 Task: Look for products with salt & vinegar flavor.
Action: Mouse pressed left at (21, 67)
Screenshot: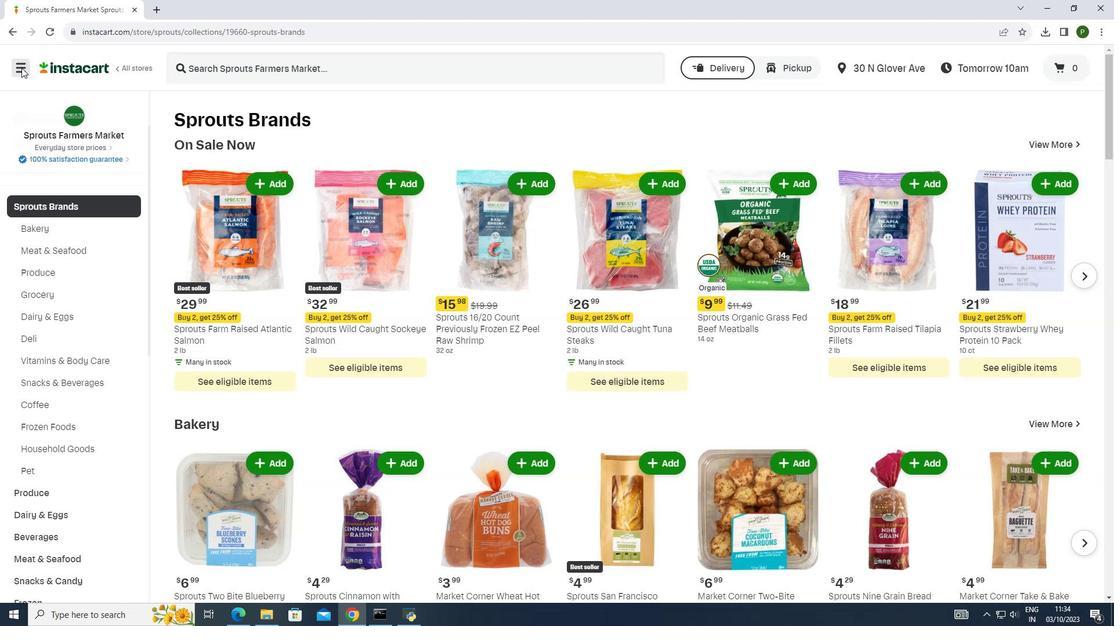 
Action: Mouse moved to (42, 301)
Screenshot: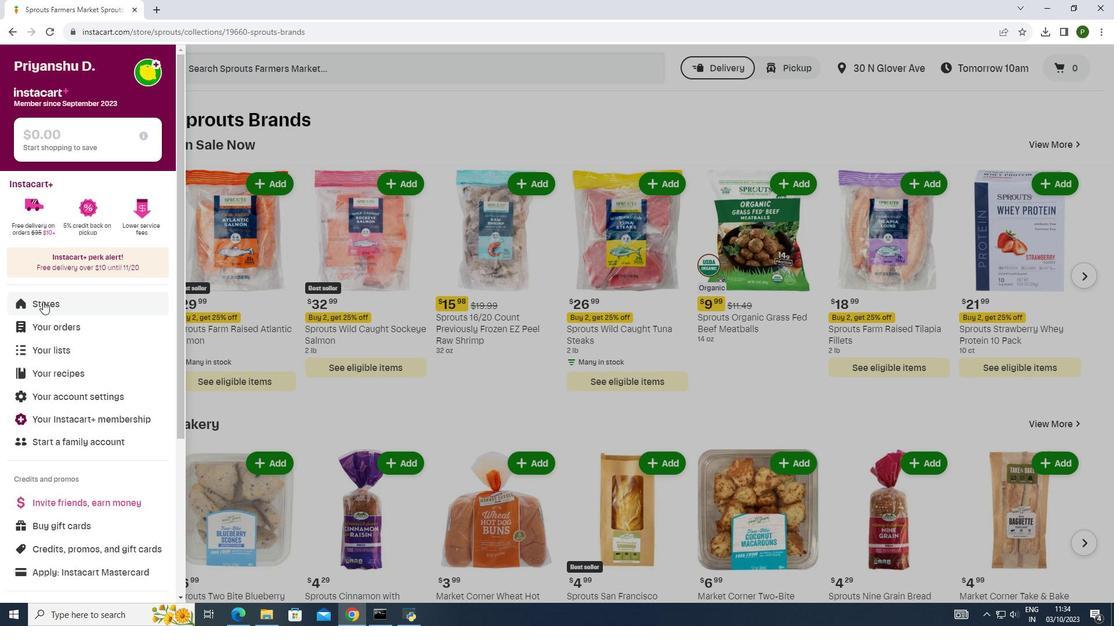 
Action: Mouse pressed left at (42, 301)
Screenshot: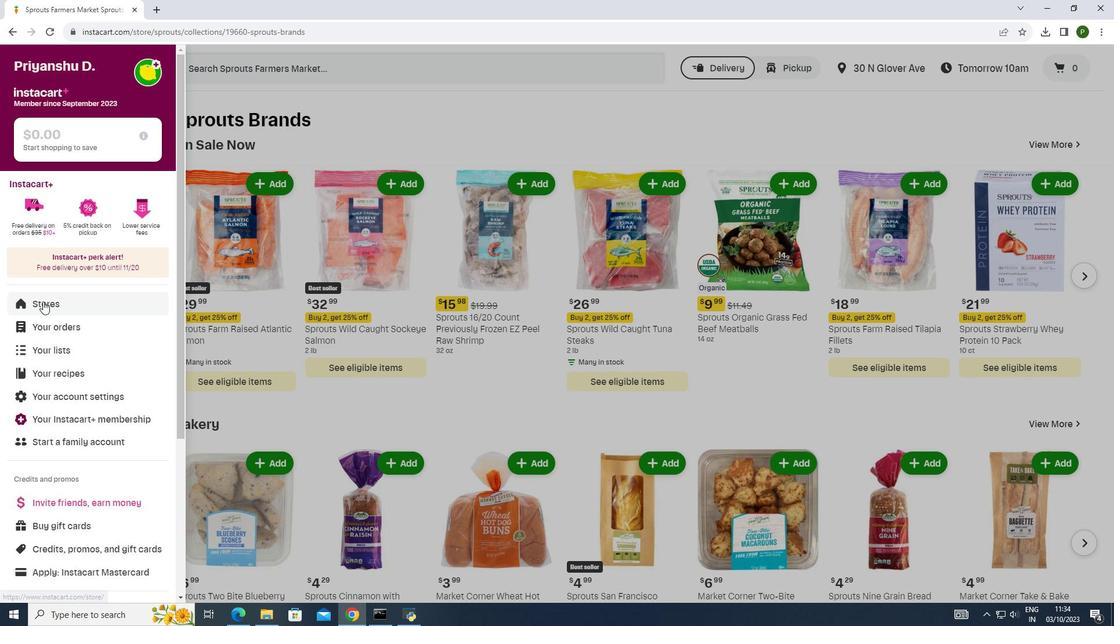 
Action: Mouse moved to (251, 100)
Screenshot: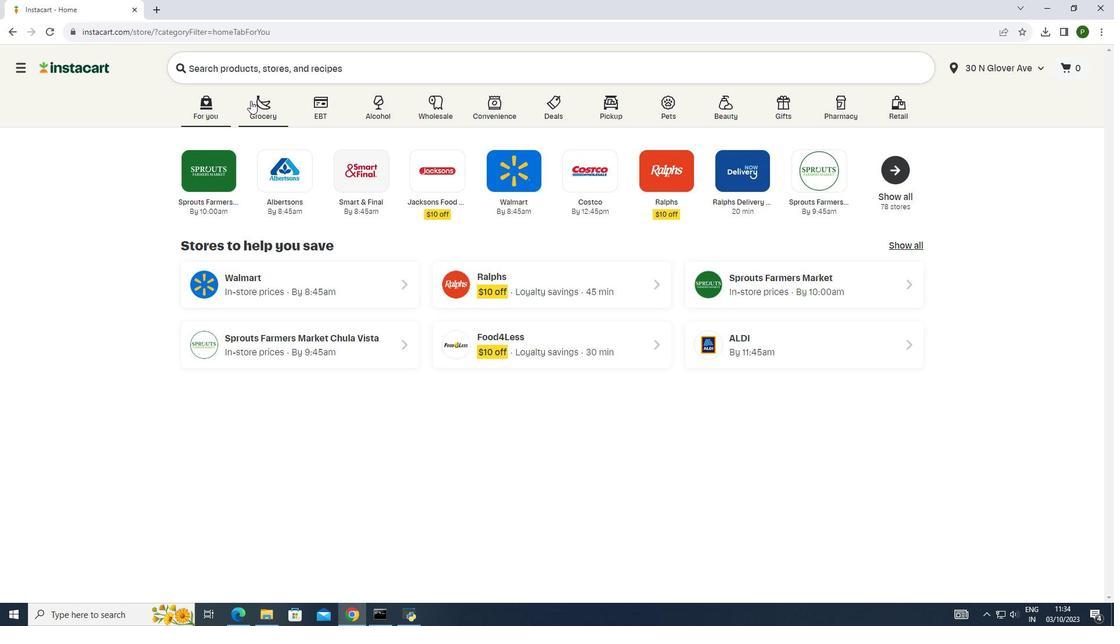 
Action: Mouse pressed left at (251, 100)
Screenshot: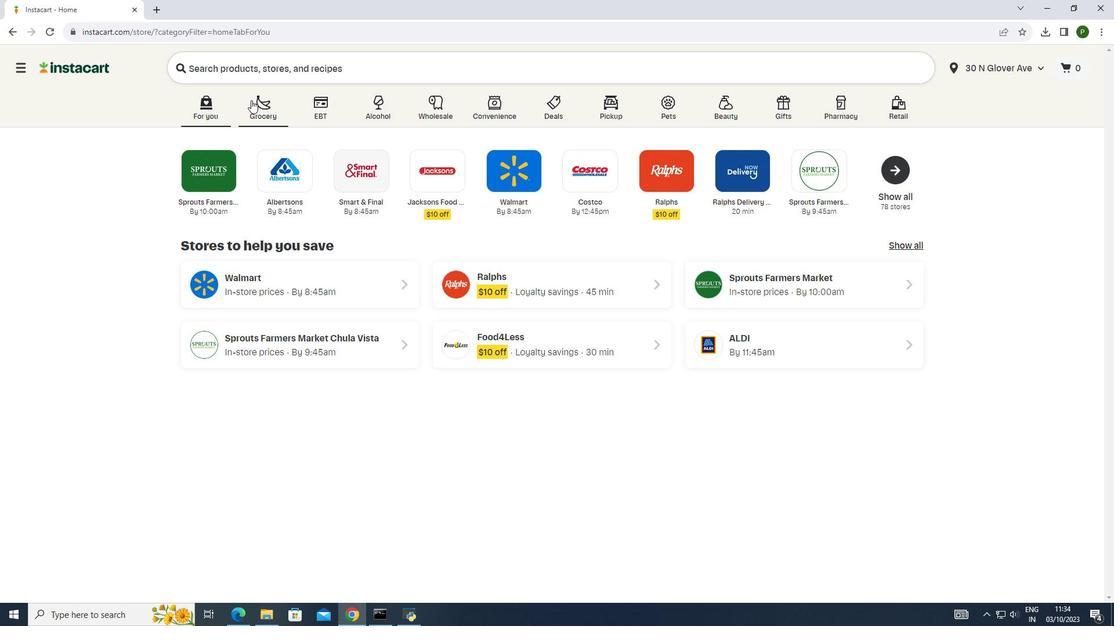 
Action: Mouse moved to (588, 177)
Screenshot: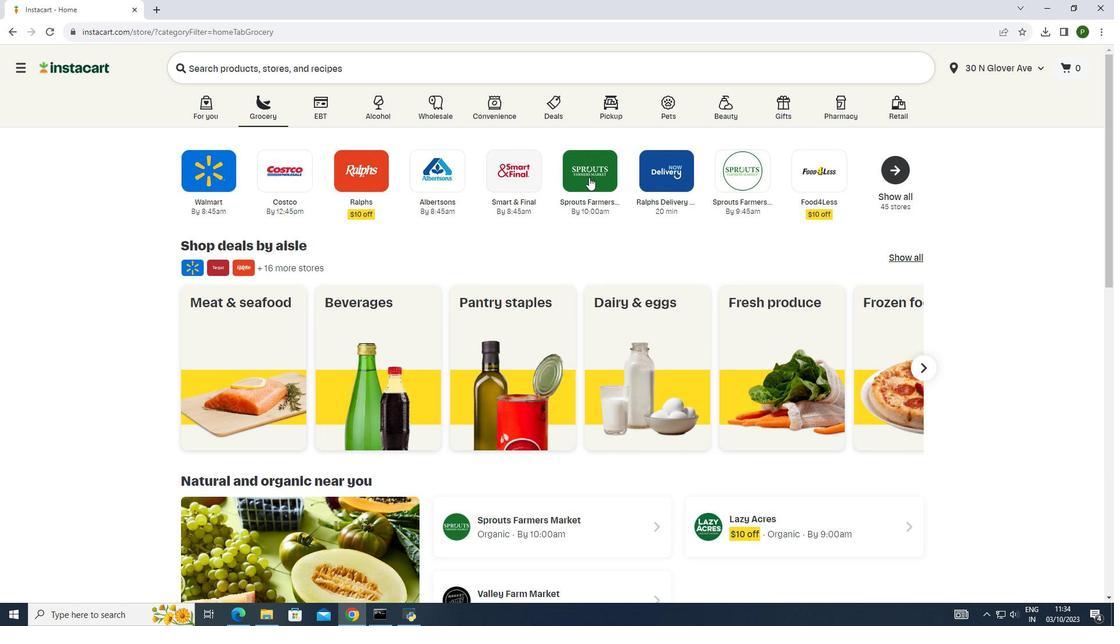 
Action: Mouse pressed left at (588, 177)
Screenshot: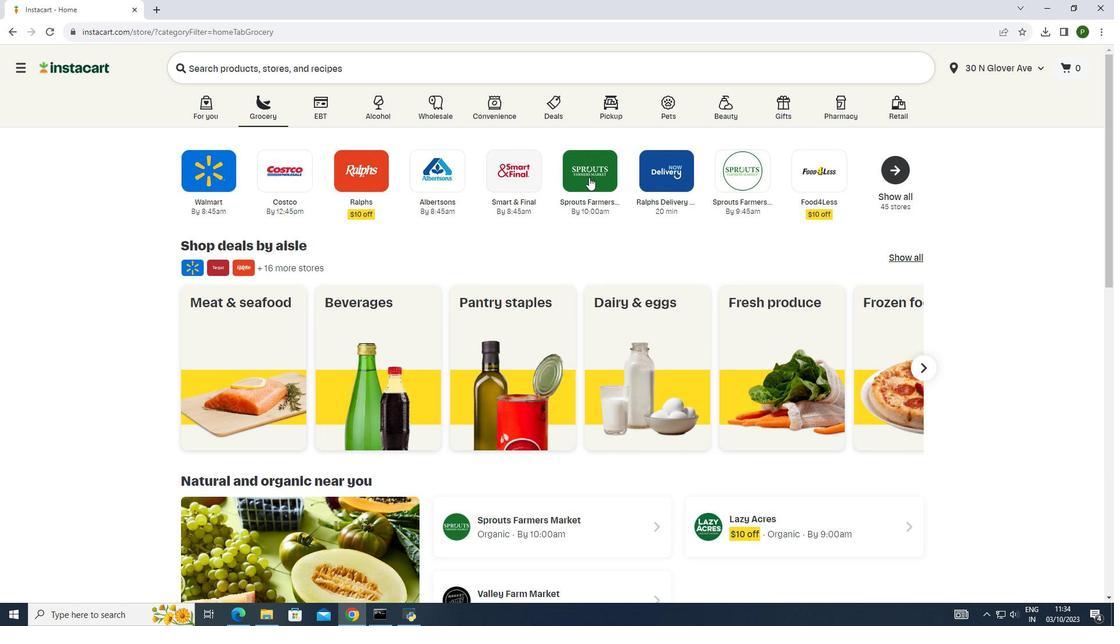 
Action: Mouse moved to (75, 310)
Screenshot: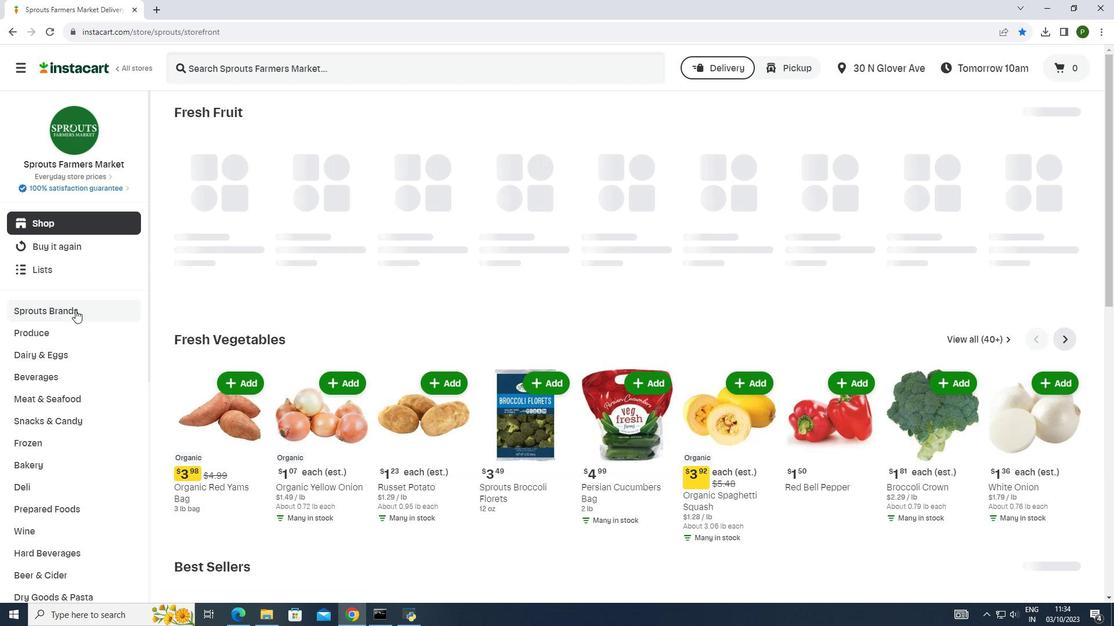 
Action: Mouse pressed left at (75, 310)
Screenshot: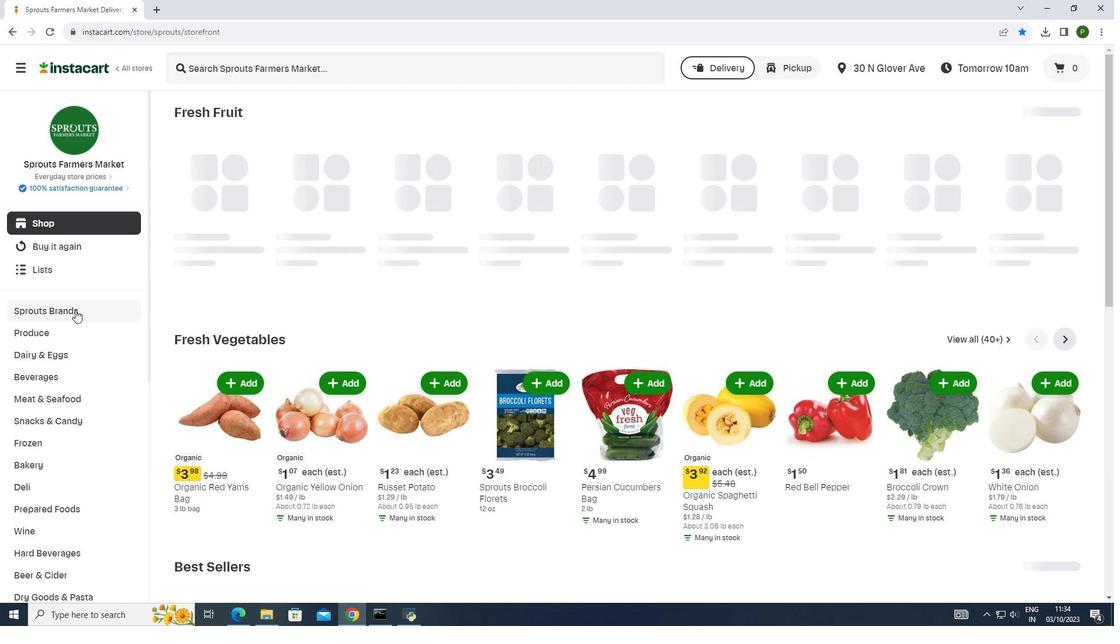 
Action: Mouse moved to (45, 398)
Screenshot: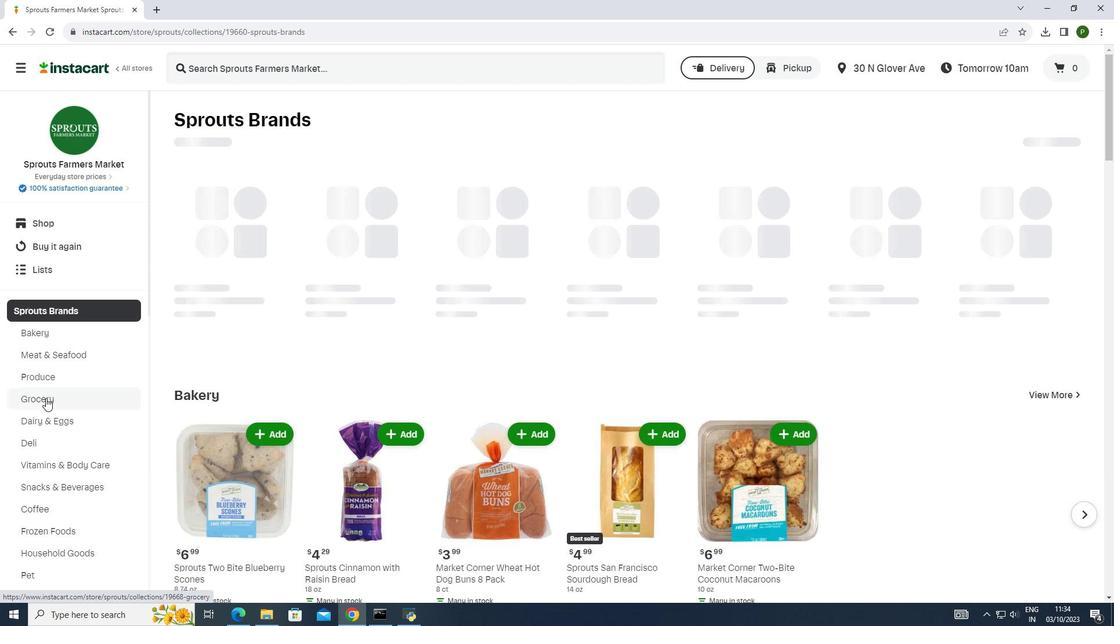 
Action: Mouse pressed left at (45, 398)
Screenshot: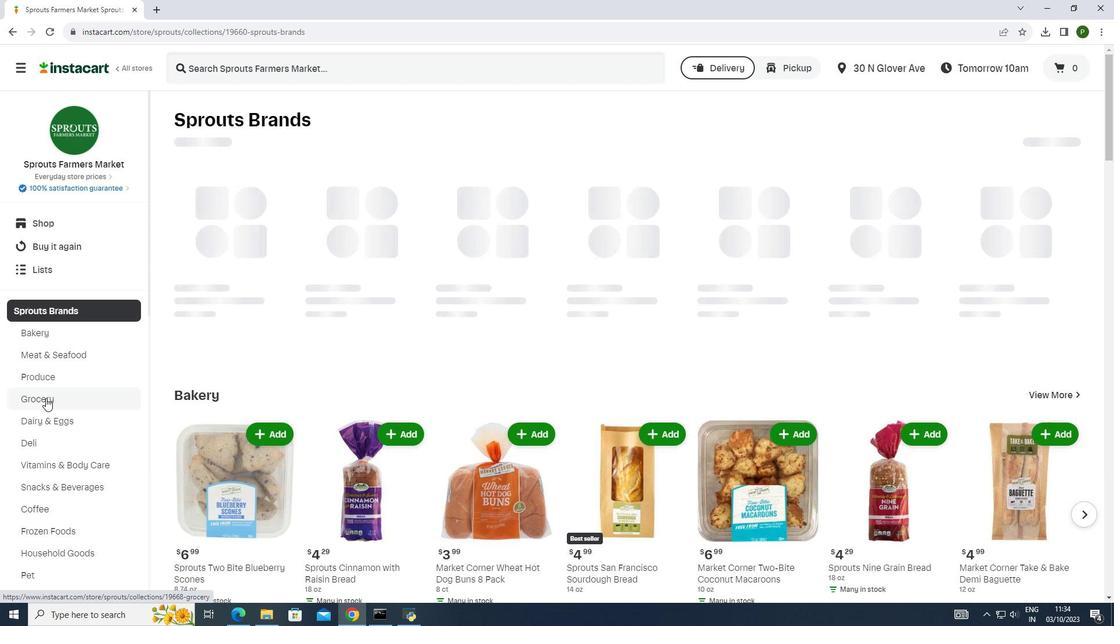 
Action: Mouse moved to (212, 145)
Screenshot: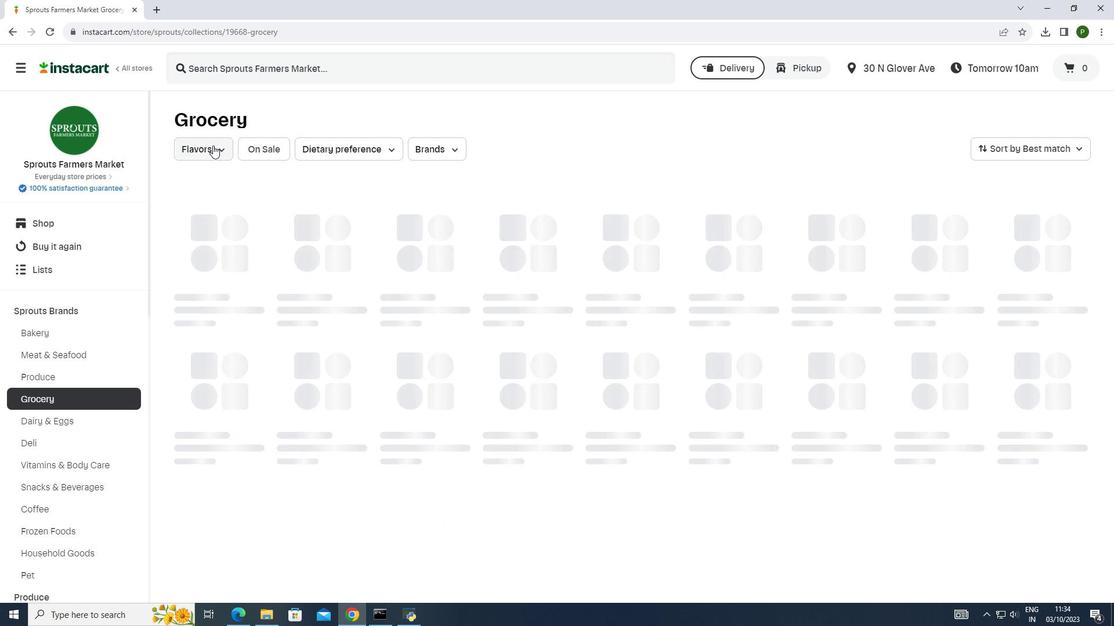 
Action: Mouse pressed left at (212, 145)
Screenshot: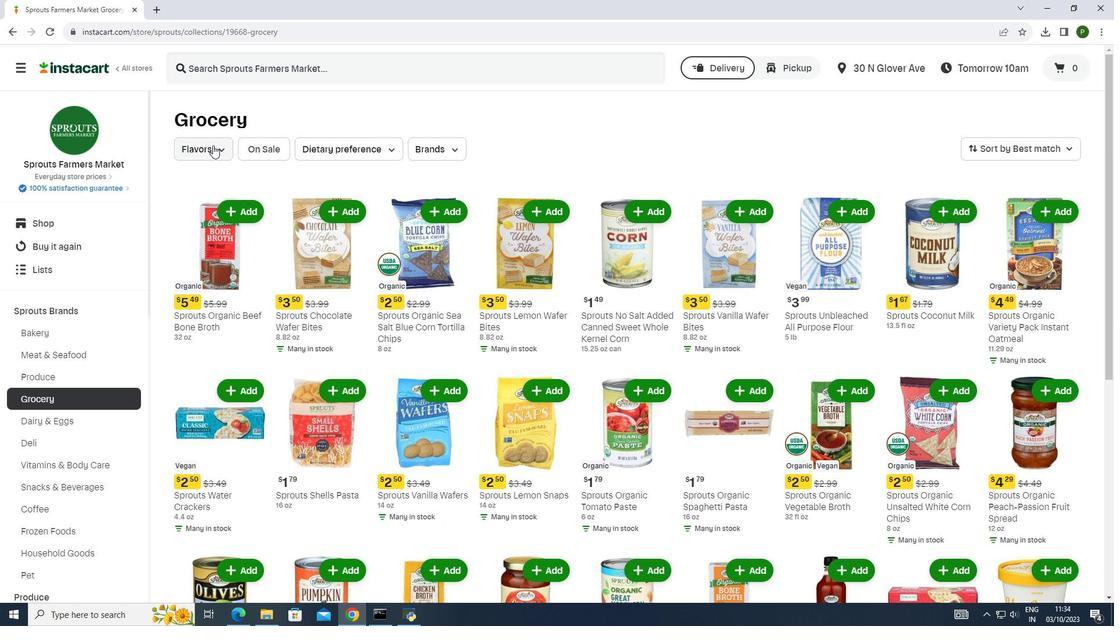 
Action: Mouse moved to (257, 286)
Screenshot: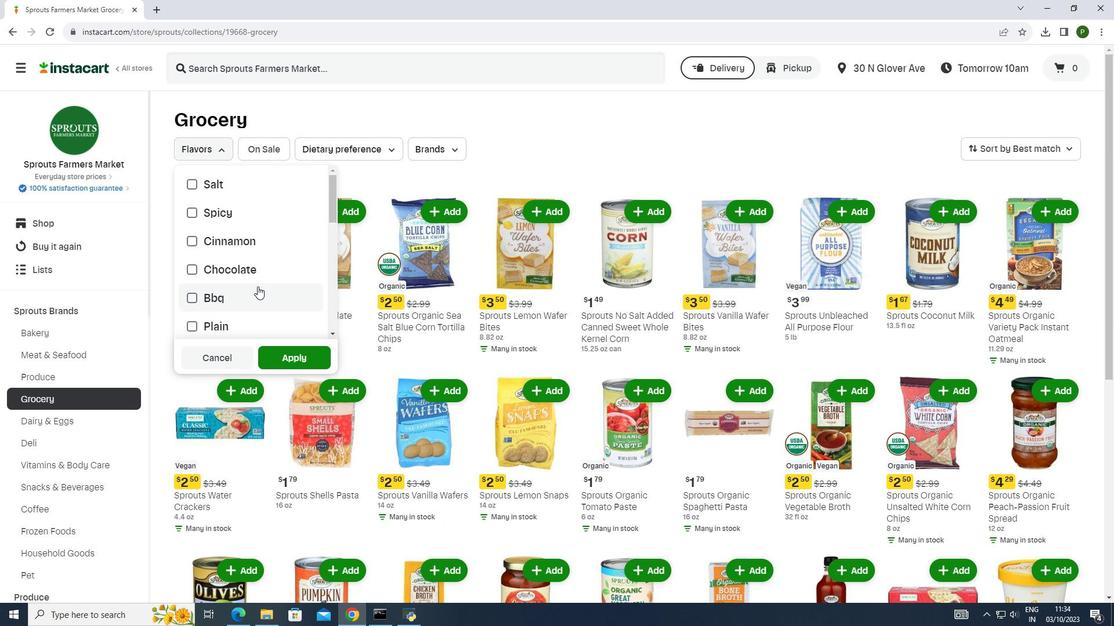 
Action: Mouse scrolled (257, 286) with delta (0, 0)
Screenshot: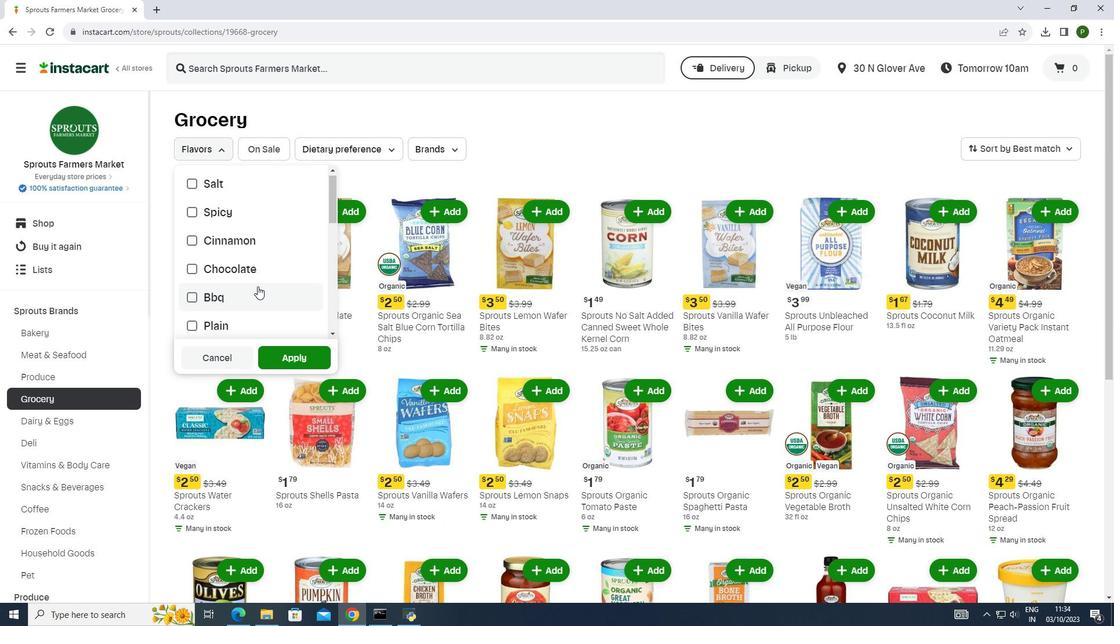 
Action: Mouse moved to (257, 287)
Screenshot: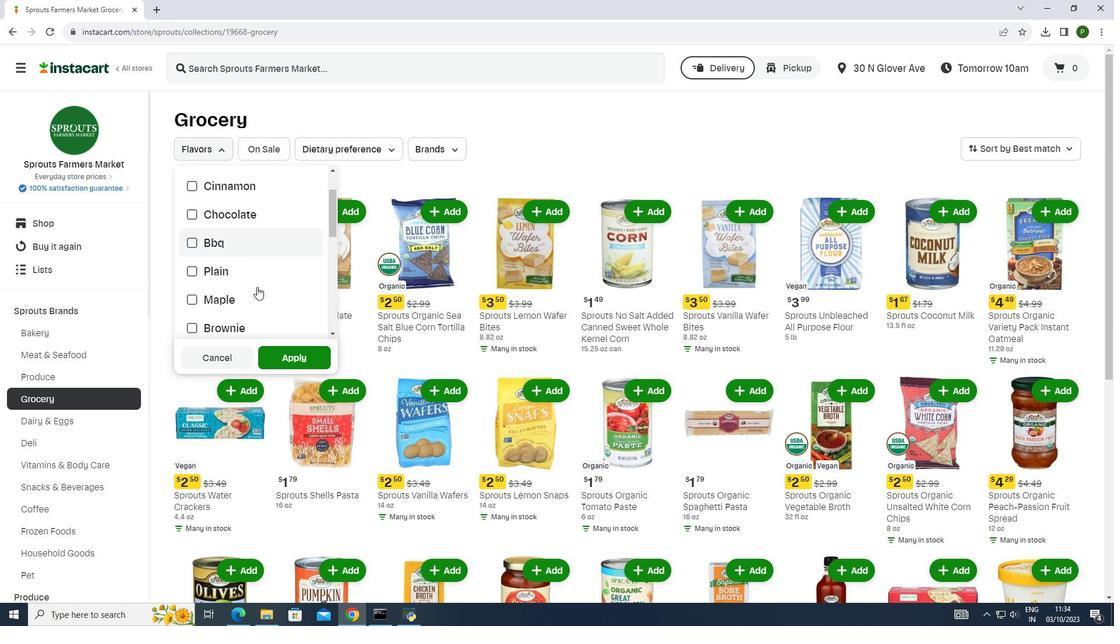 
Action: Mouse scrolled (257, 286) with delta (0, 0)
Screenshot: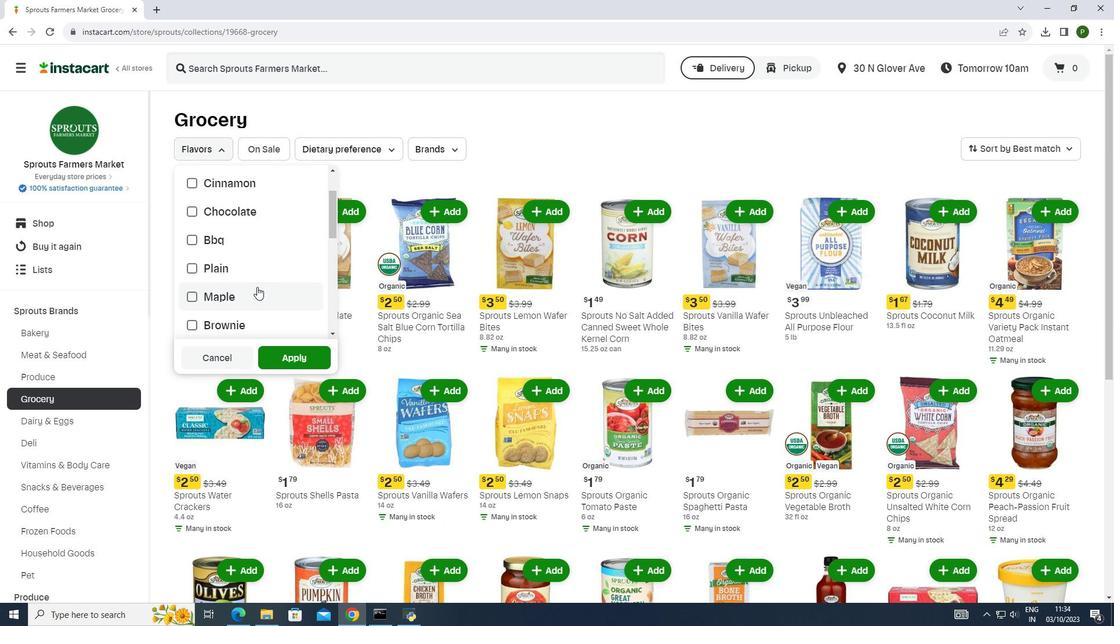 
Action: Mouse scrolled (257, 286) with delta (0, 0)
Screenshot: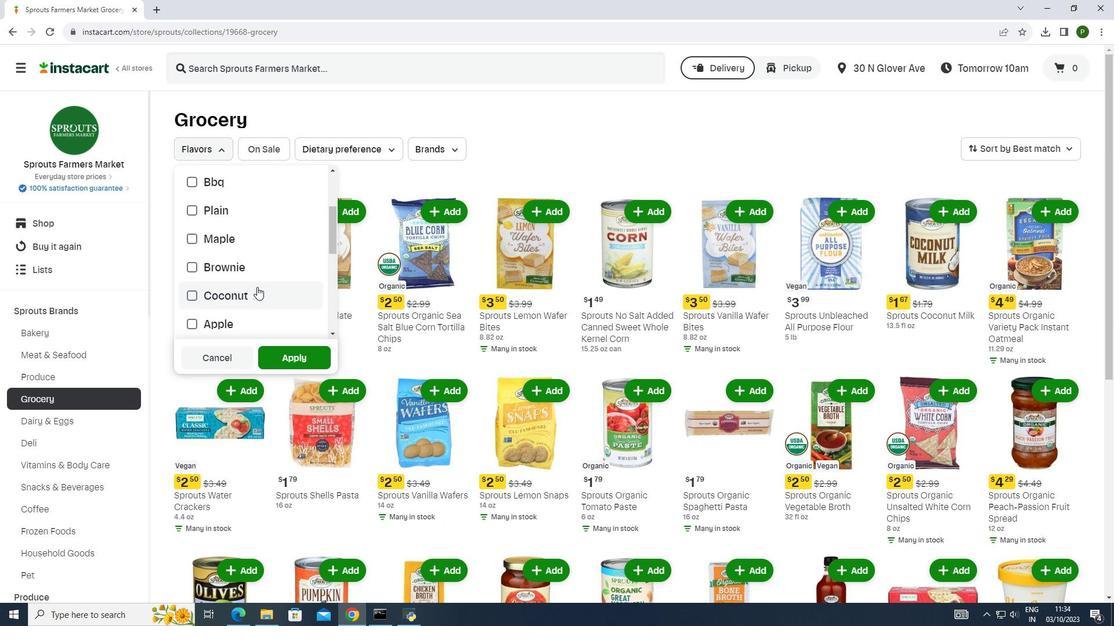
Action: Mouse moved to (257, 287)
Screenshot: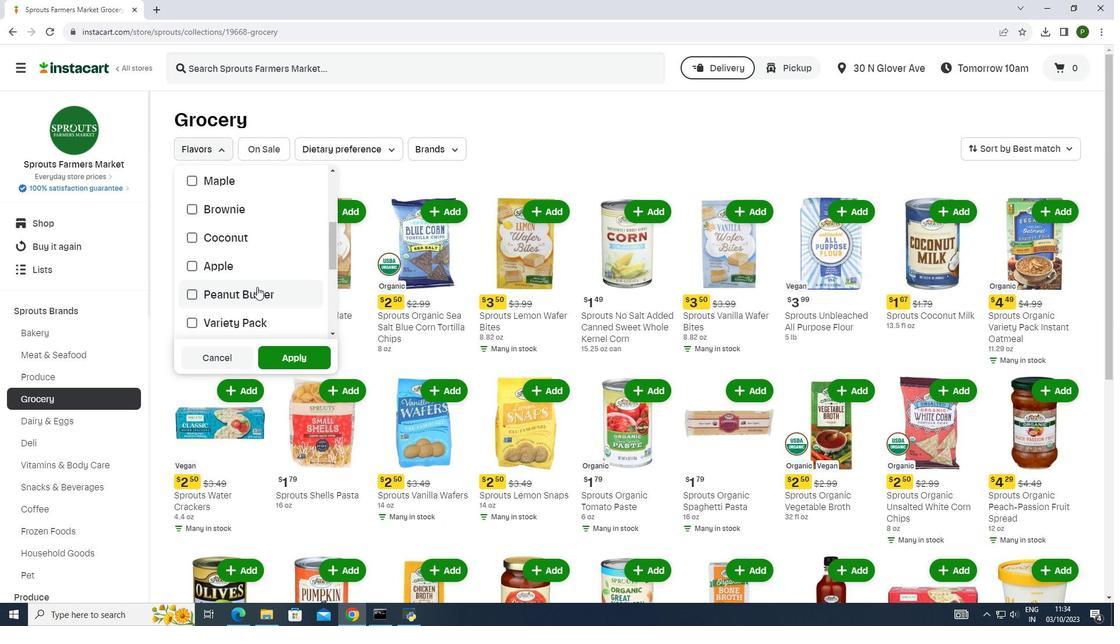 
Action: Mouse scrolled (257, 286) with delta (0, 0)
Screenshot: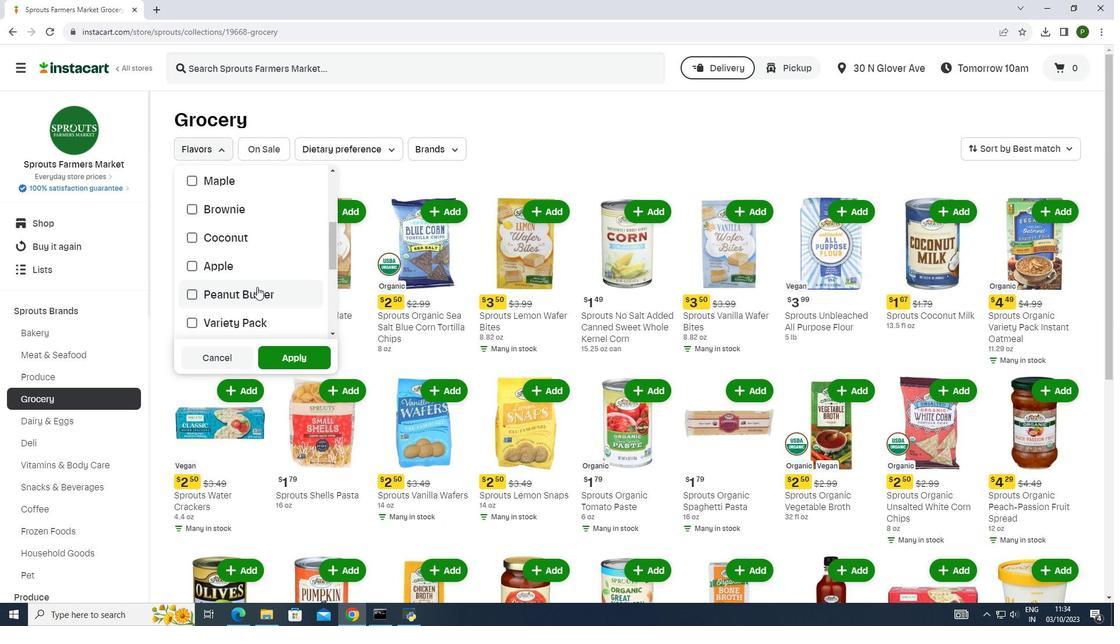 
Action: Mouse moved to (256, 278)
Screenshot: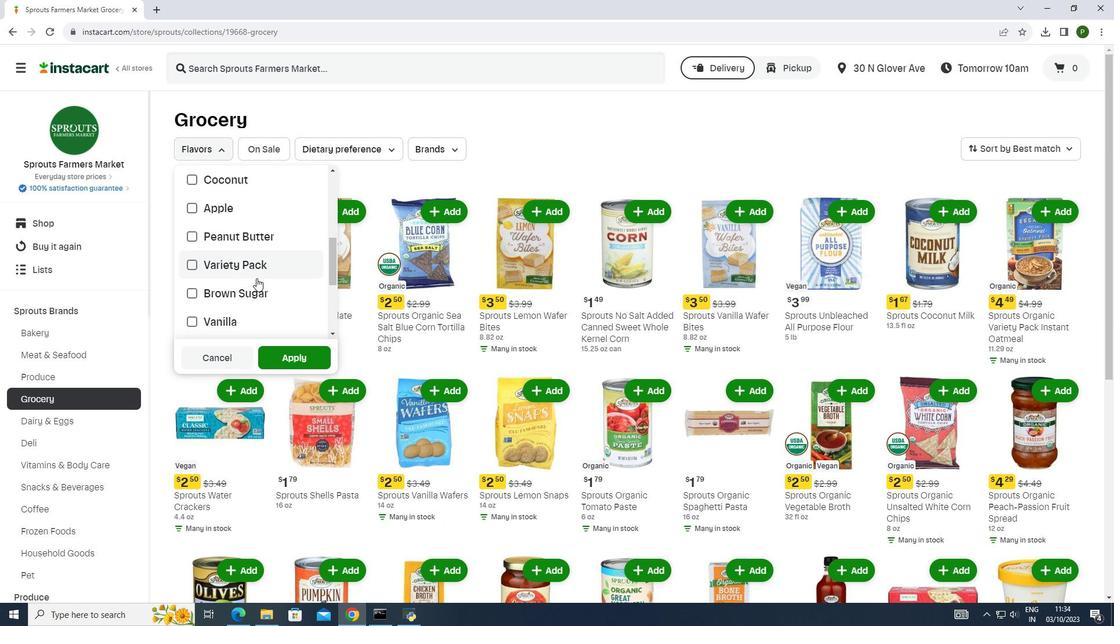 
Action: Mouse scrolled (256, 277) with delta (0, 0)
Screenshot: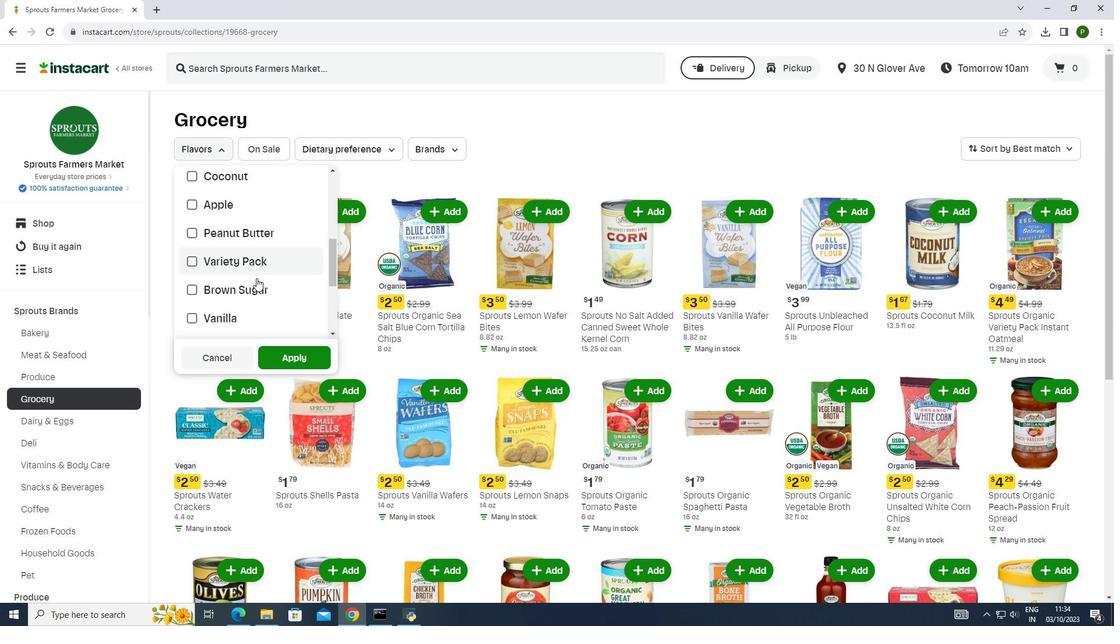 
Action: Mouse moved to (257, 288)
Screenshot: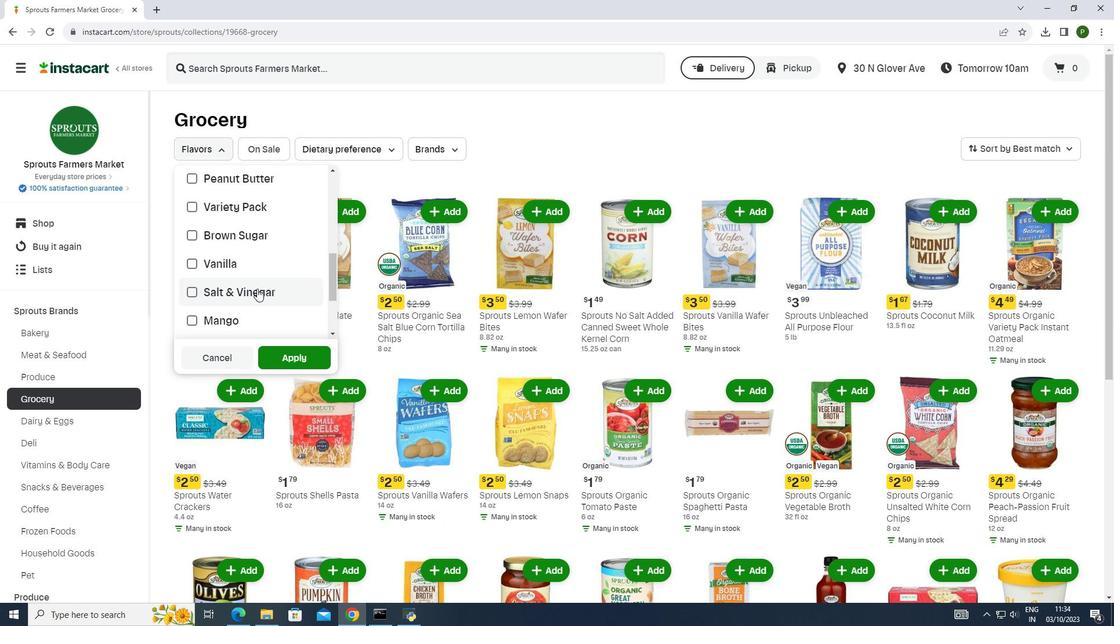 
Action: Mouse pressed left at (257, 288)
Screenshot: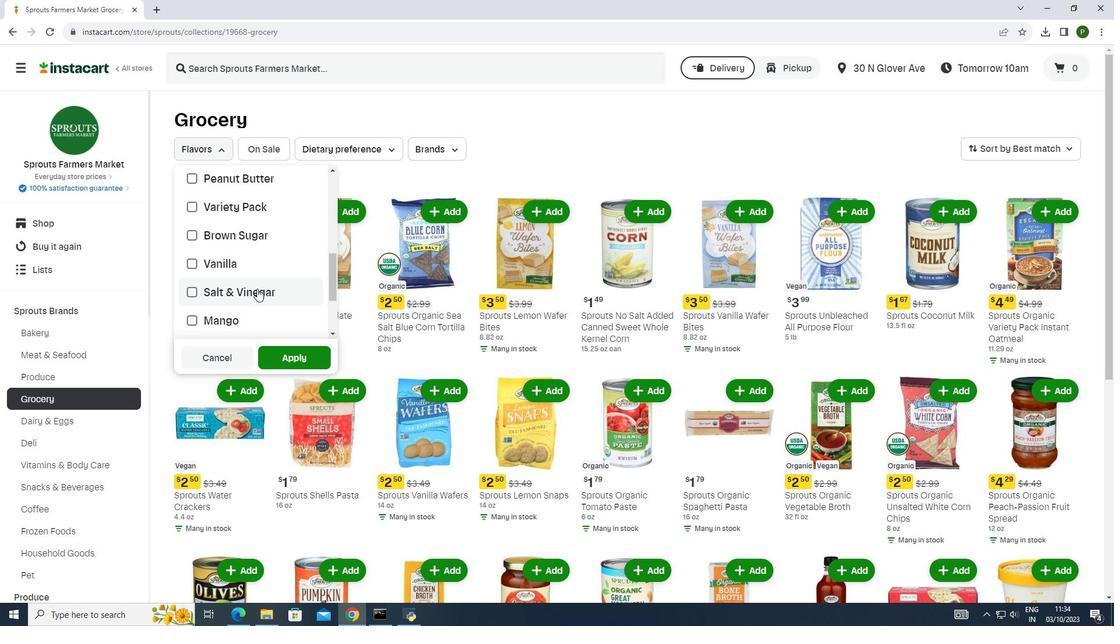 
Action: Mouse moved to (287, 353)
Screenshot: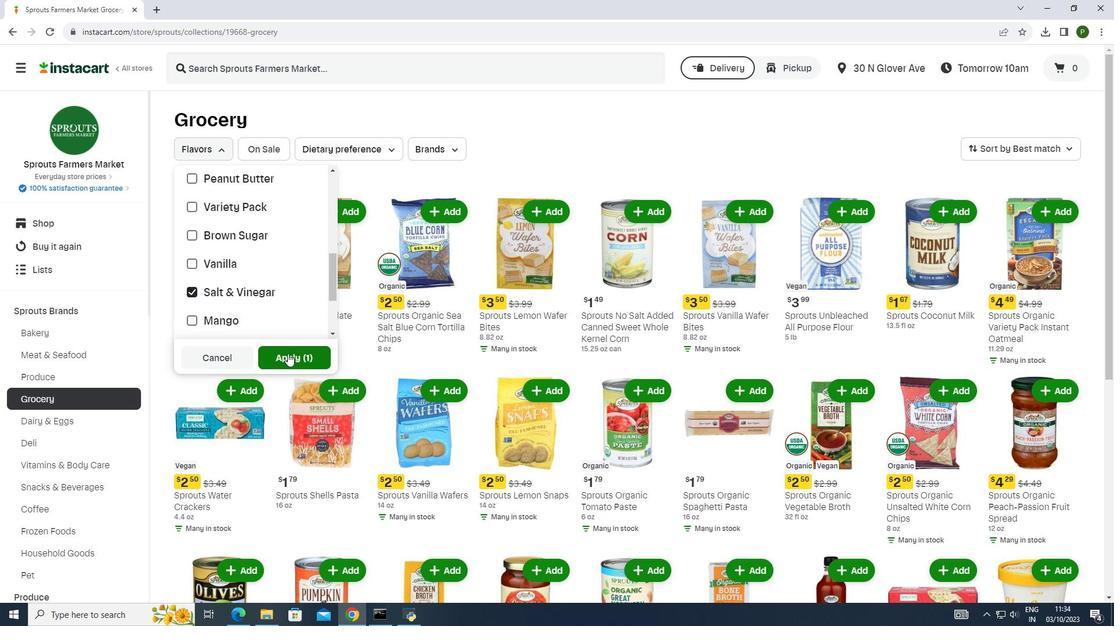 
Action: Mouse pressed left at (287, 353)
Screenshot: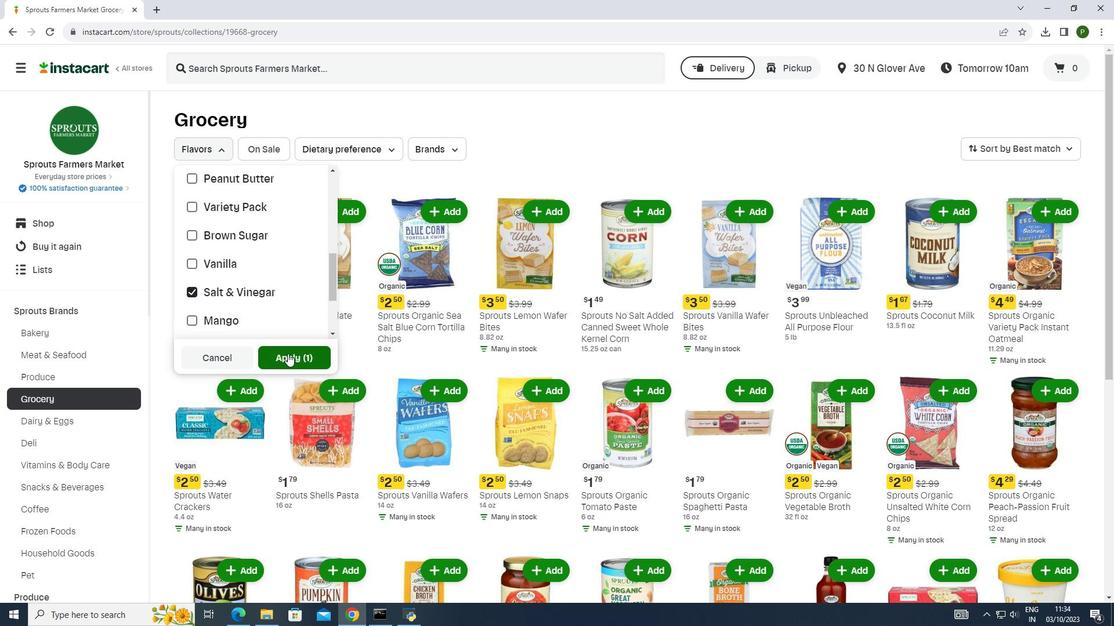 
Action: Mouse moved to (287, 346)
Screenshot: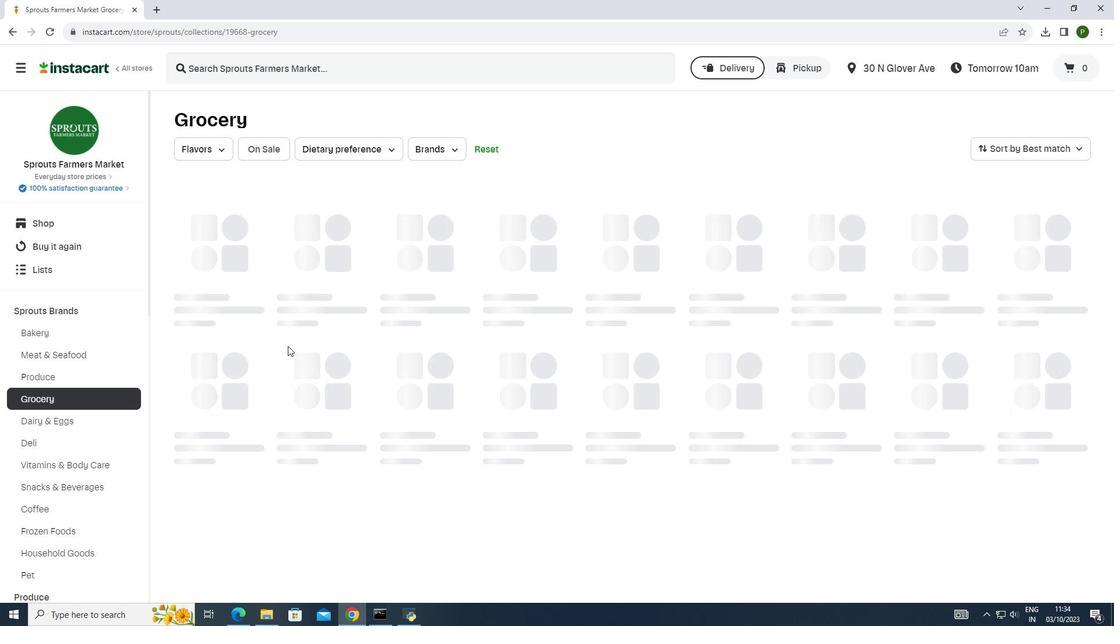 
